 Task: Change  the formatting of the data to 'Which is Less than 10, 'In conditional formating, put the option 'Light Red Fill with Drak Red Text. 'add another formatting option Format As Table, insert the option 'Blue Table style Light 9 ', change the format of Column Width to Auto fit Row HeightIn the sheet  Budget Tracking Workbook Template Sheetbook
Action: Mouse moved to (42, 158)
Screenshot: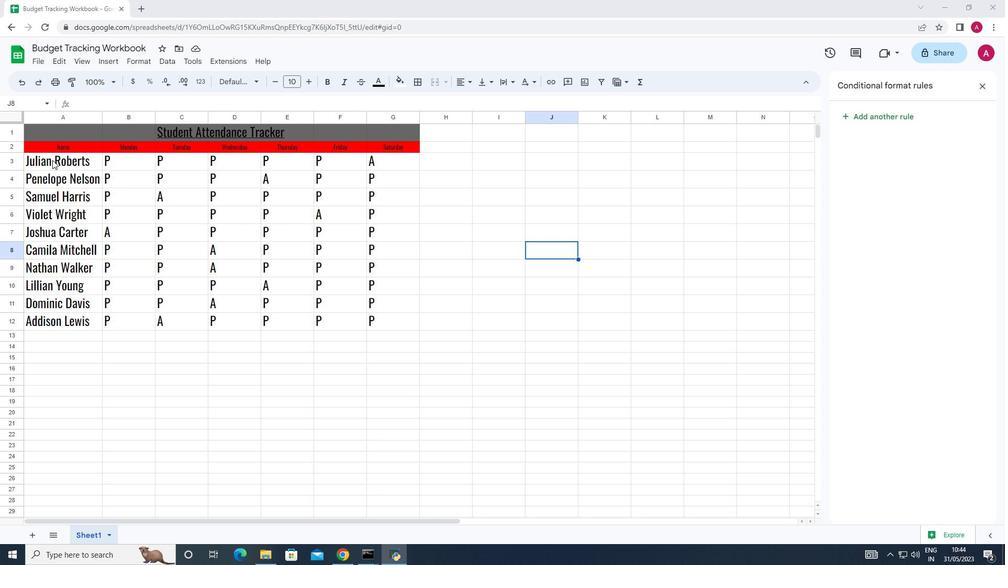 
Action: Mouse pressed left at (42, 158)
Screenshot: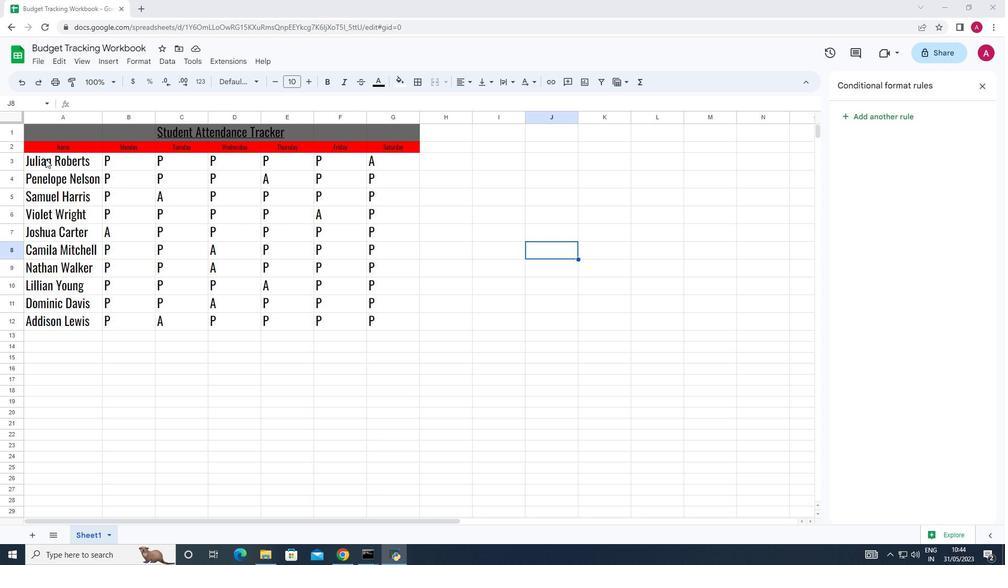 
Action: Mouse moved to (140, 59)
Screenshot: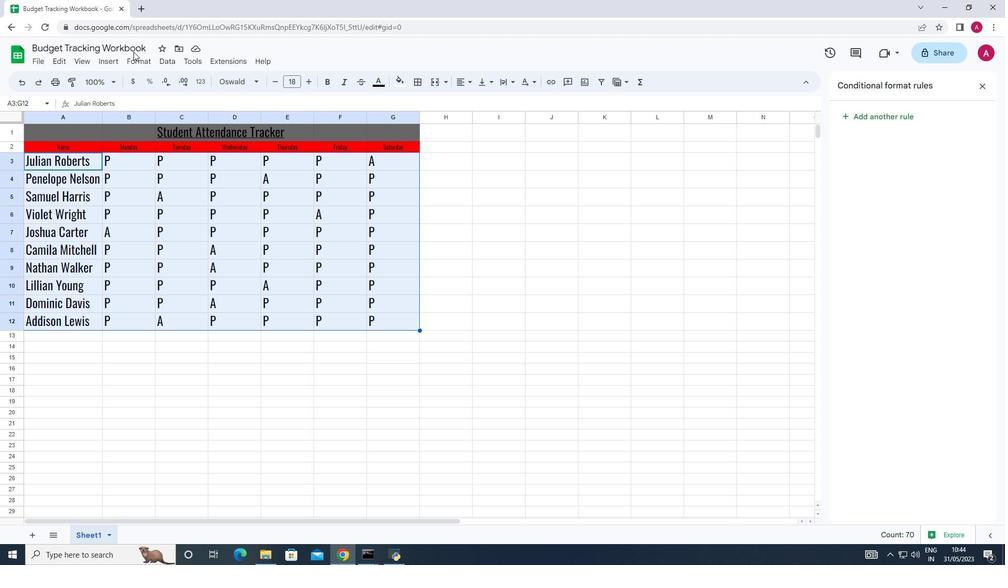 
Action: Mouse pressed left at (140, 59)
Screenshot: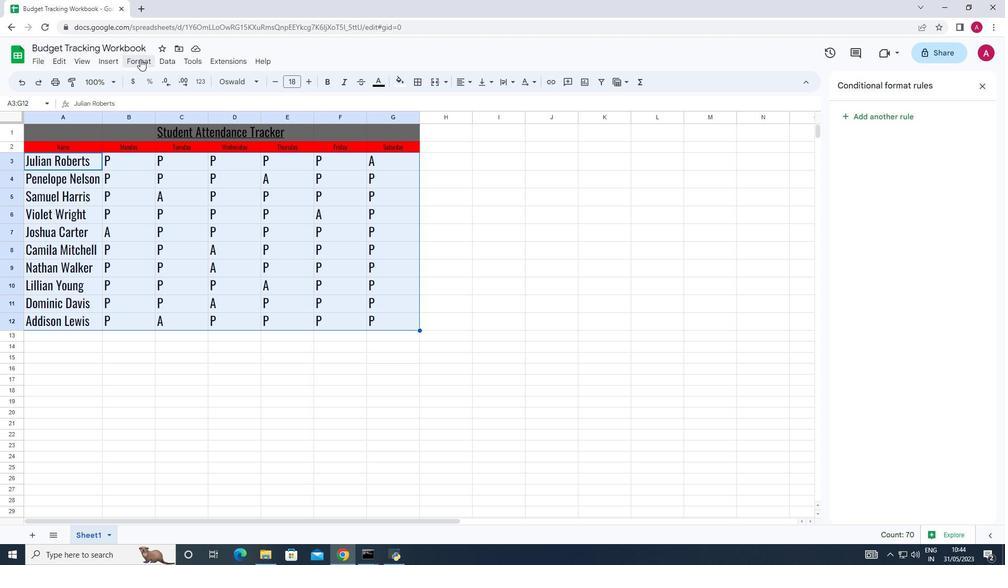 
Action: Mouse moved to (185, 236)
Screenshot: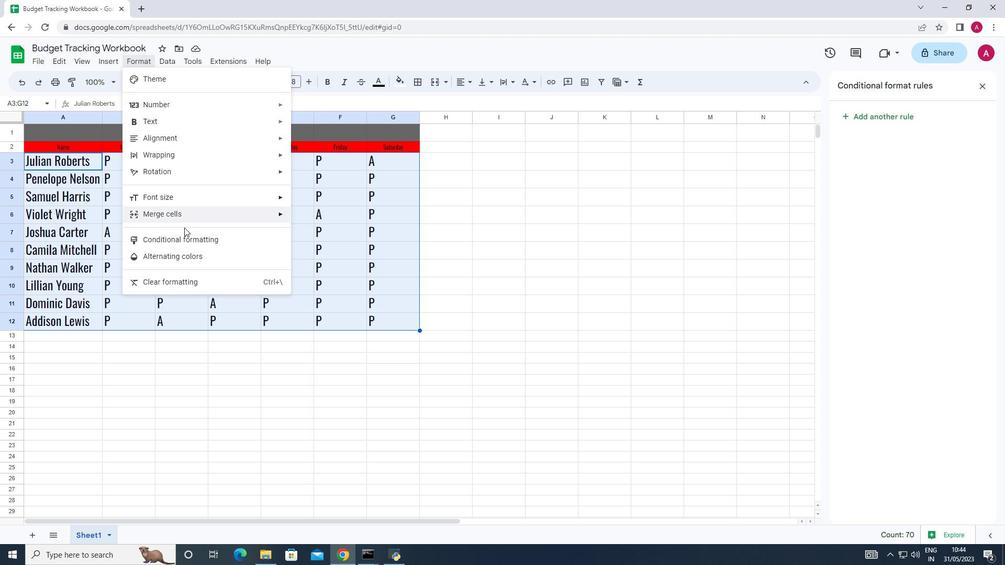 
Action: Mouse pressed left at (185, 236)
Screenshot: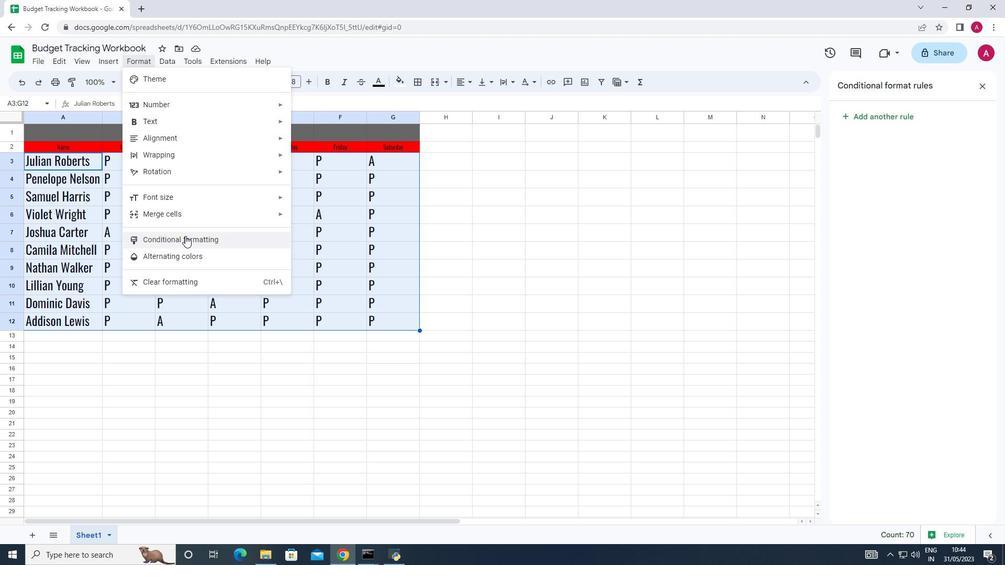 
Action: Mouse moved to (868, 223)
Screenshot: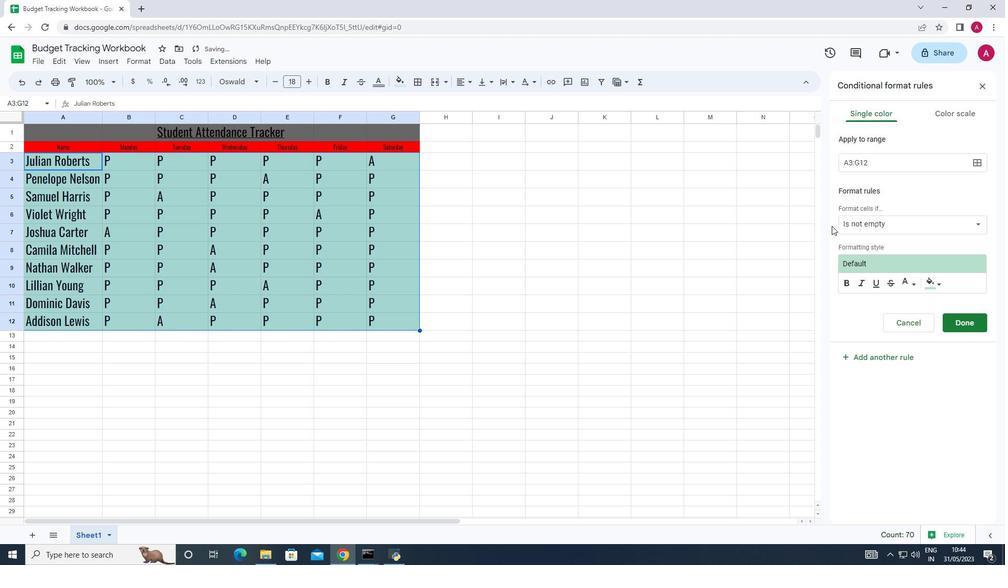 
Action: Mouse pressed left at (868, 223)
Screenshot: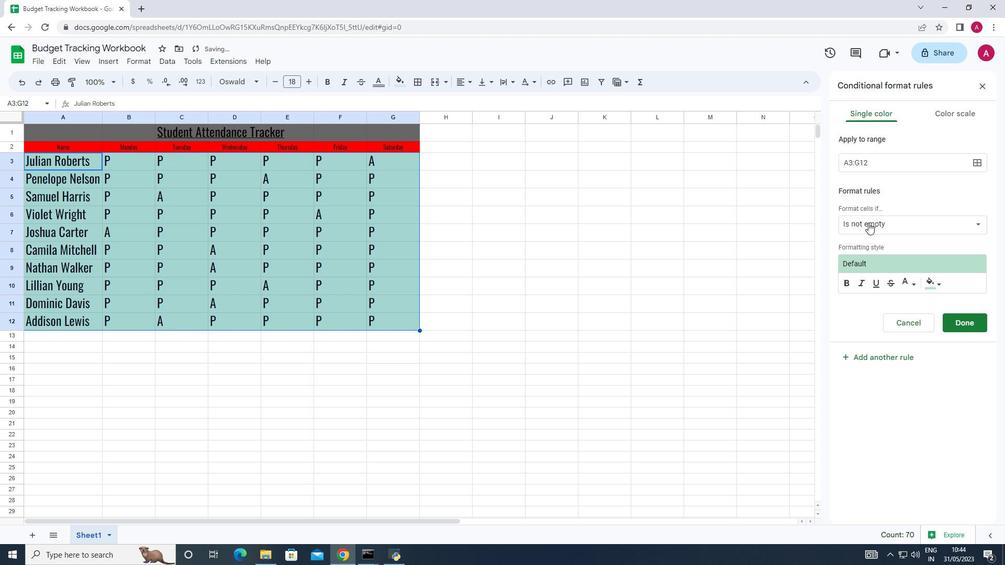 
Action: Mouse moved to (890, 419)
Screenshot: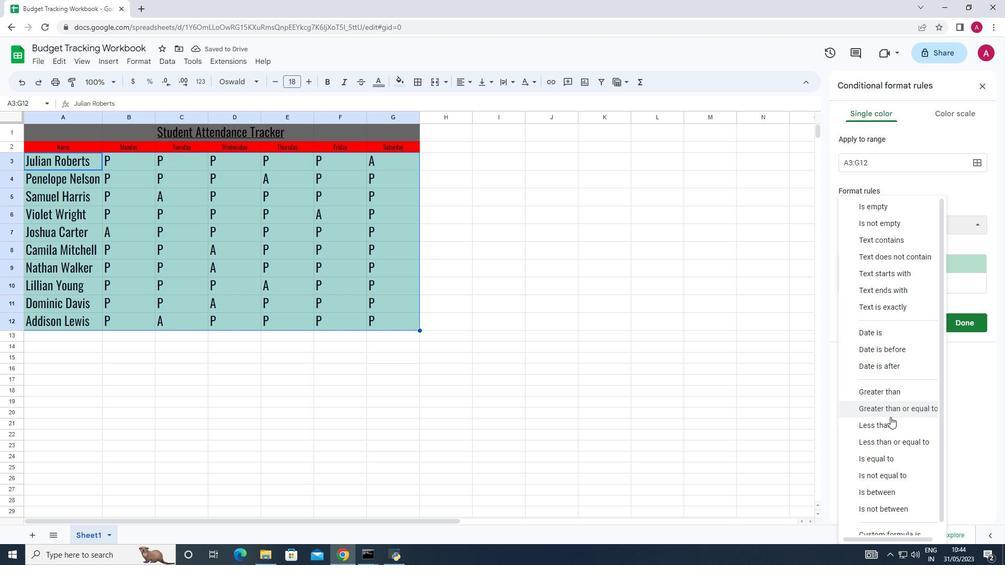 
Action: Mouse pressed left at (890, 419)
Screenshot: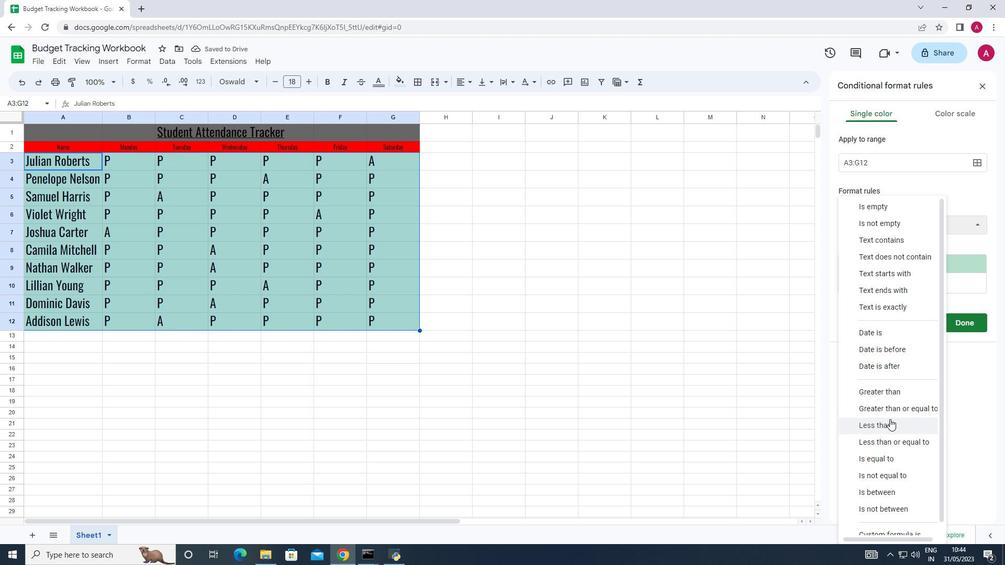 
Action: Mouse moved to (880, 249)
Screenshot: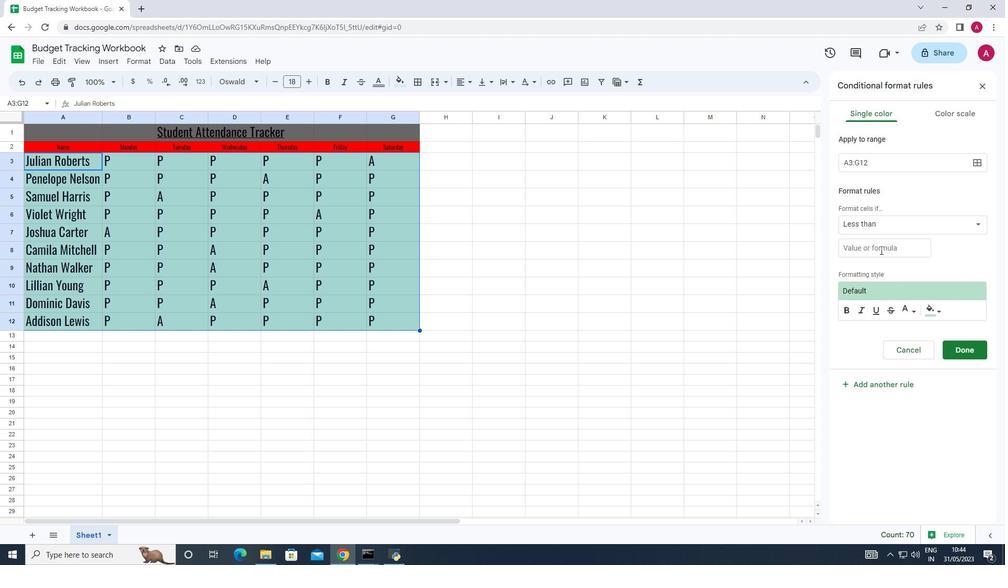 
Action: Mouse pressed left at (880, 249)
Screenshot: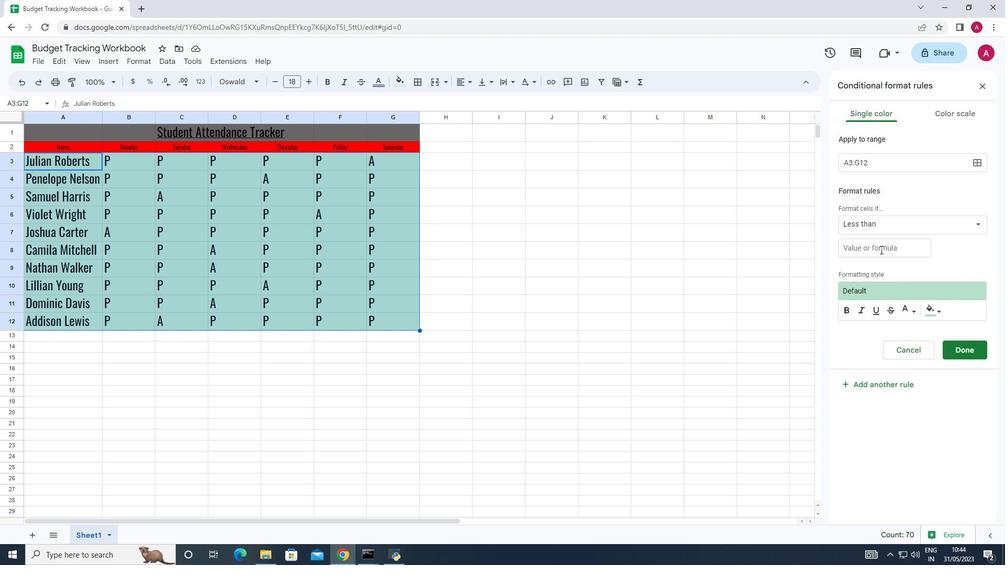 
Action: Mouse moved to (825, 281)
Screenshot: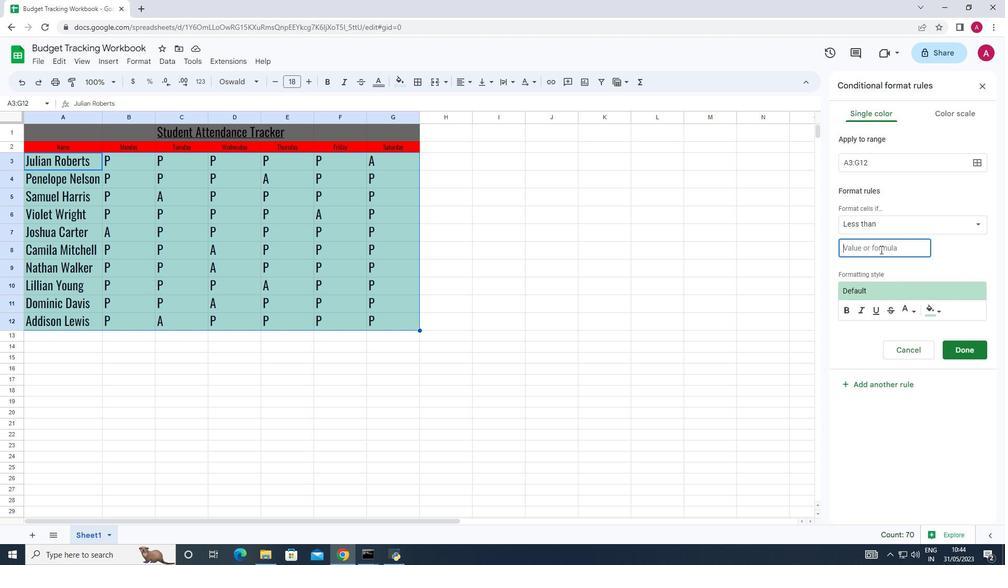 
Action: Key pressed 10
Screenshot: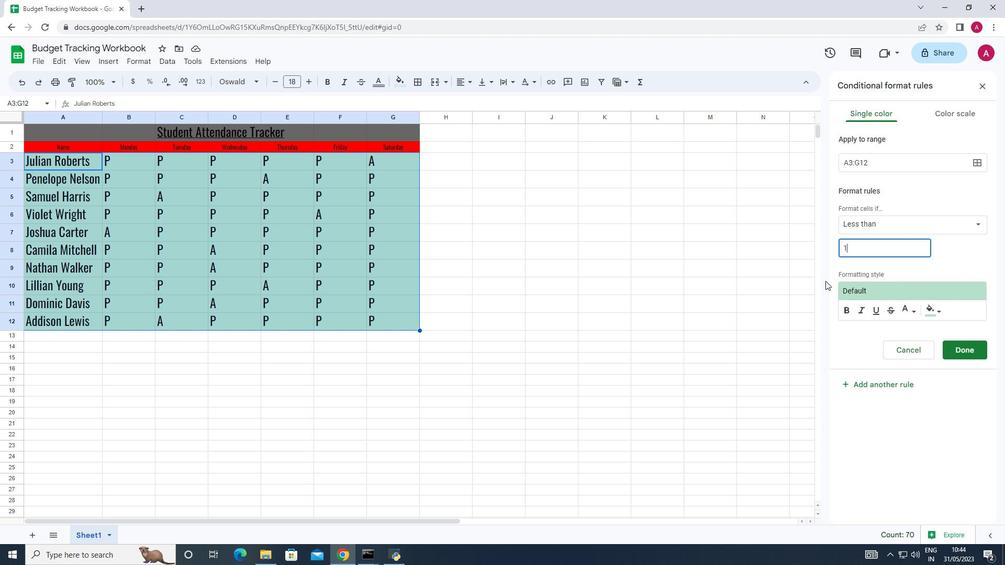 
Action: Mouse moved to (966, 350)
Screenshot: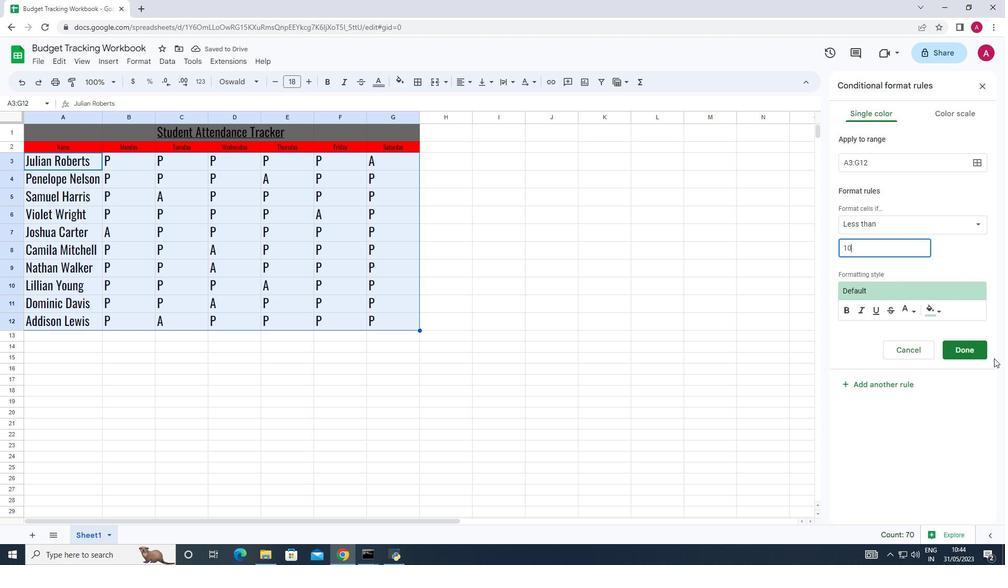 
Action: Mouse pressed left at (966, 350)
Screenshot: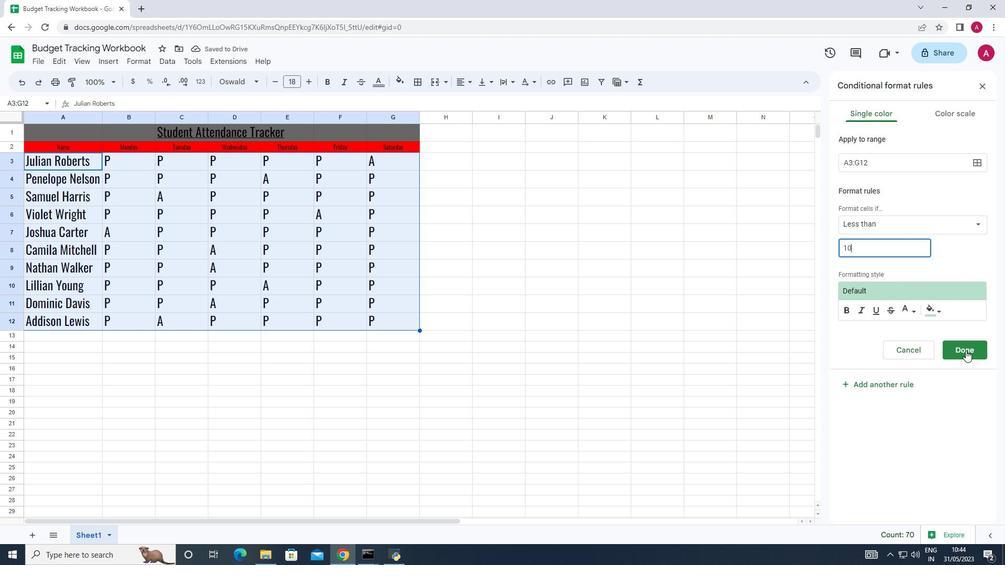 
Action: Mouse moved to (134, 65)
Screenshot: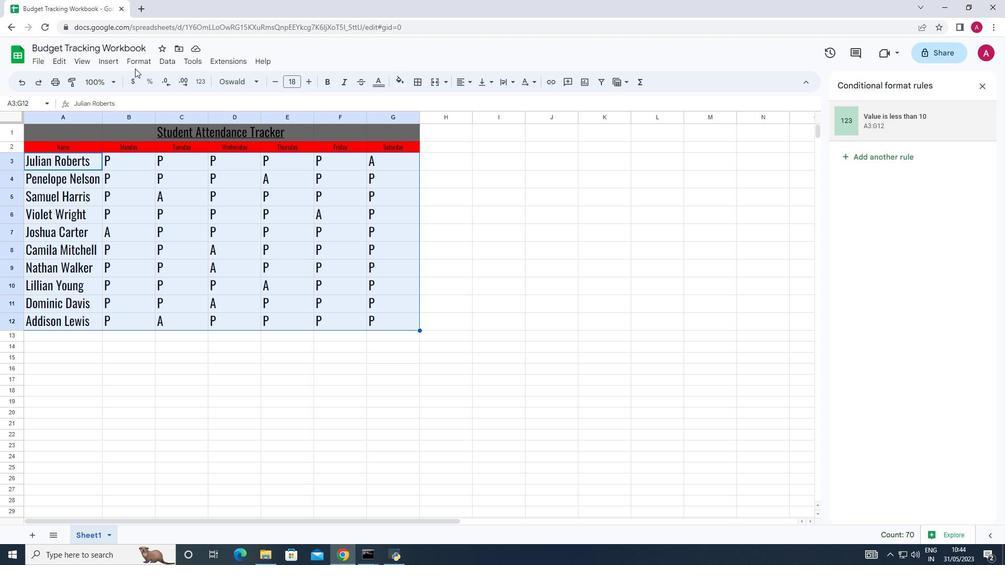 
Action: Mouse pressed left at (134, 65)
Screenshot: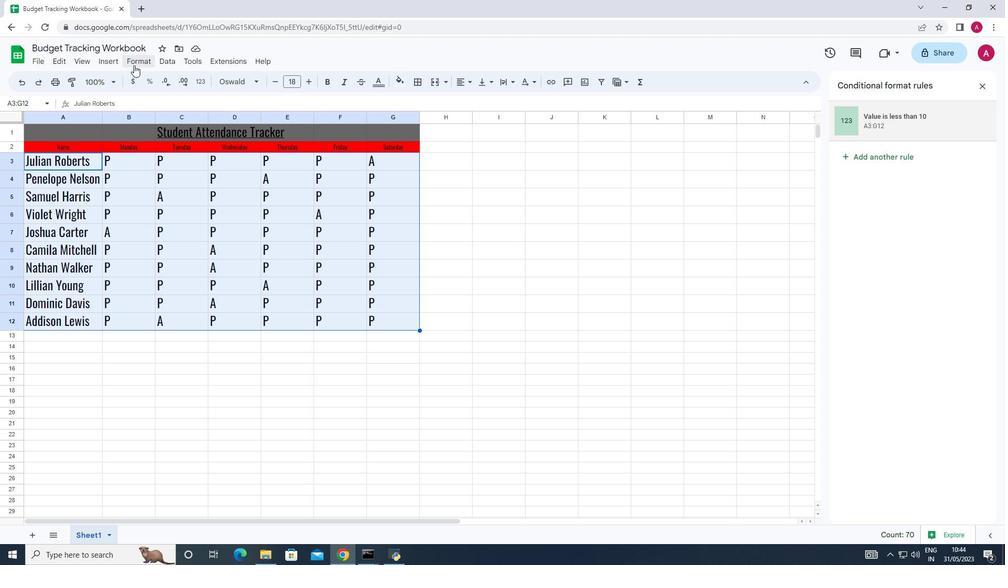 
Action: Mouse moved to (157, 238)
Screenshot: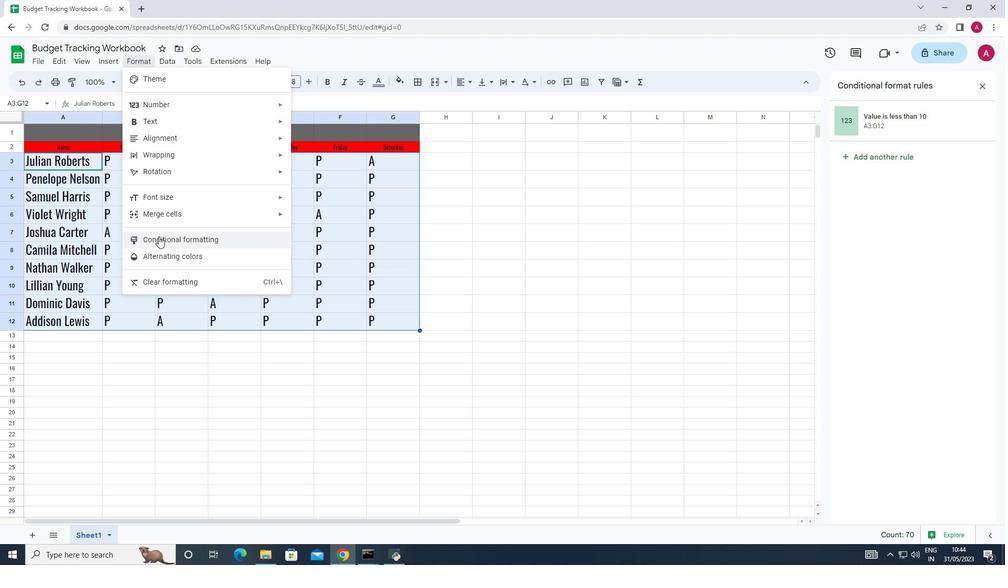 
Action: Mouse pressed left at (157, 238)
Screenshot: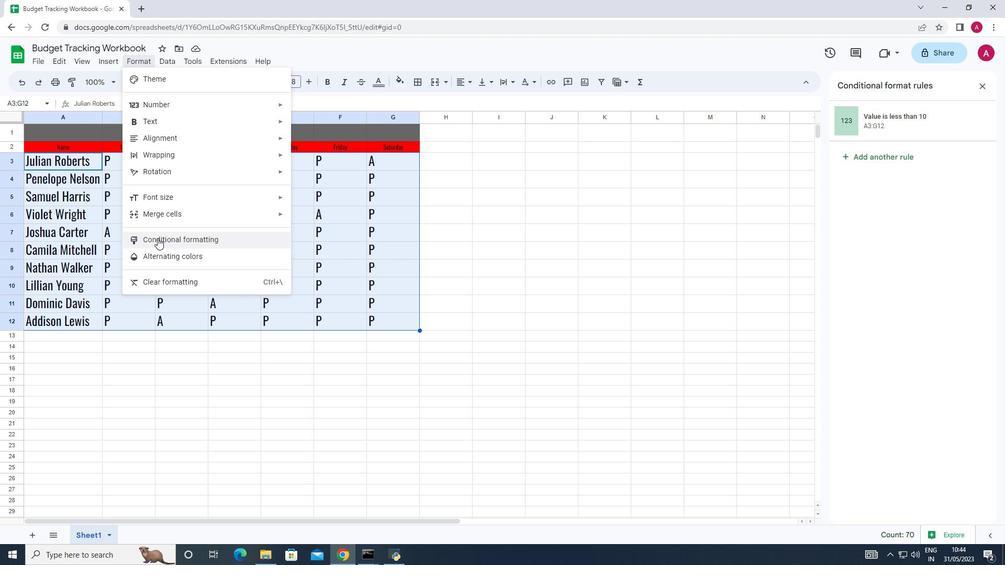 
Action: Mouse moved to (882, 159)
Screenshot: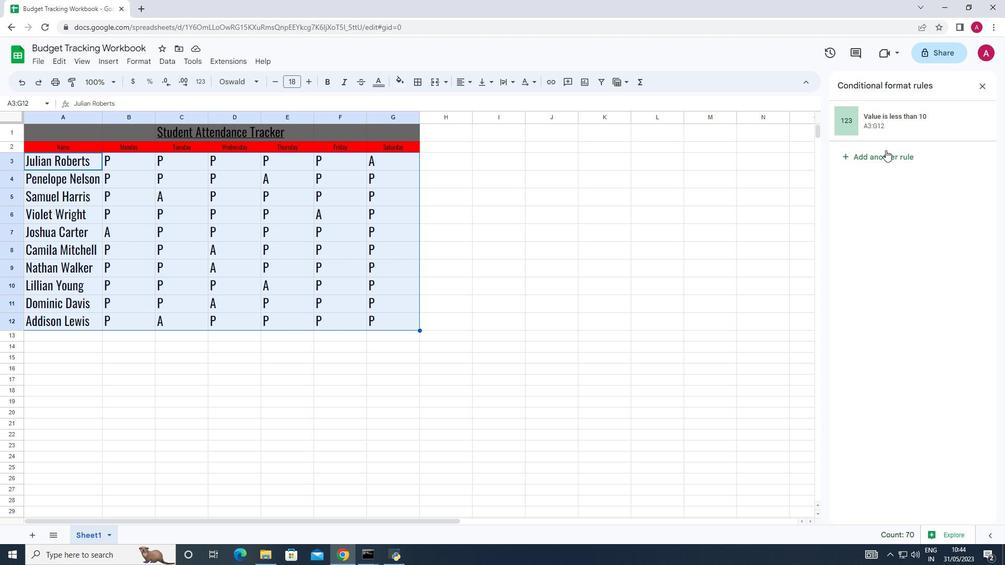 
Action: Mouse pressed left at (882, 159)
Screenshot: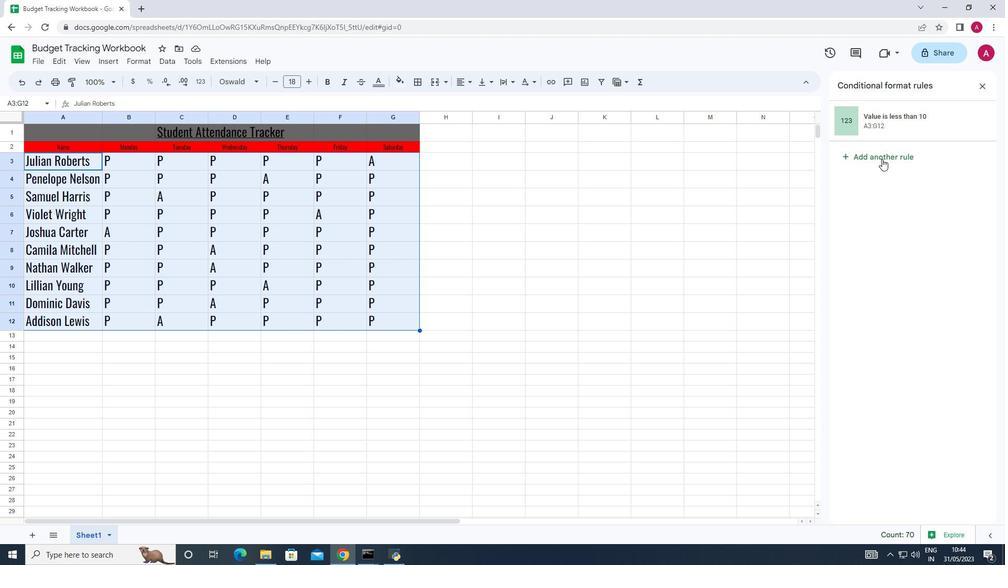 
Action: Mouse moved to (936, 285)
Screenshot: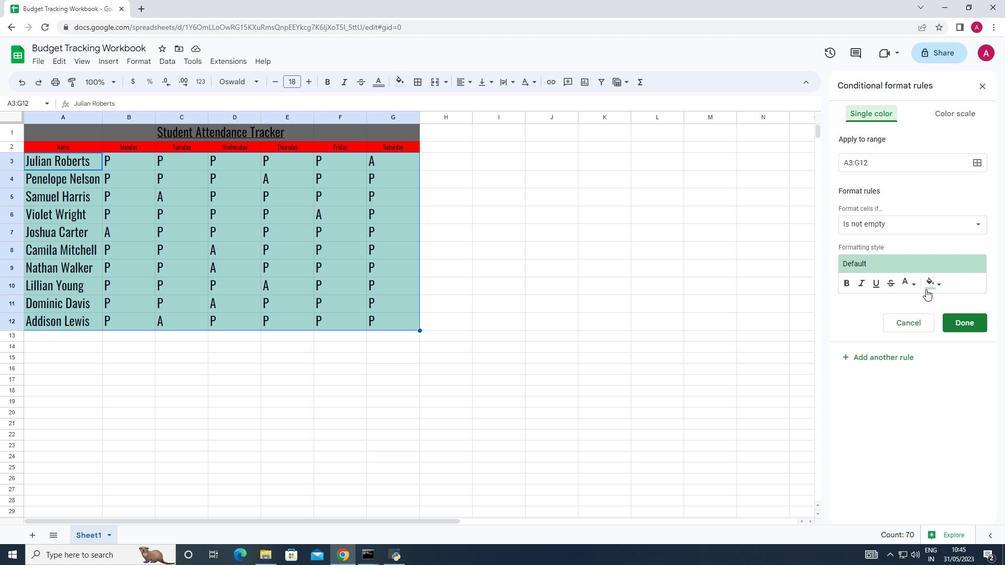 
Action: Mouse pressed left at (936, 285)
Screenshot: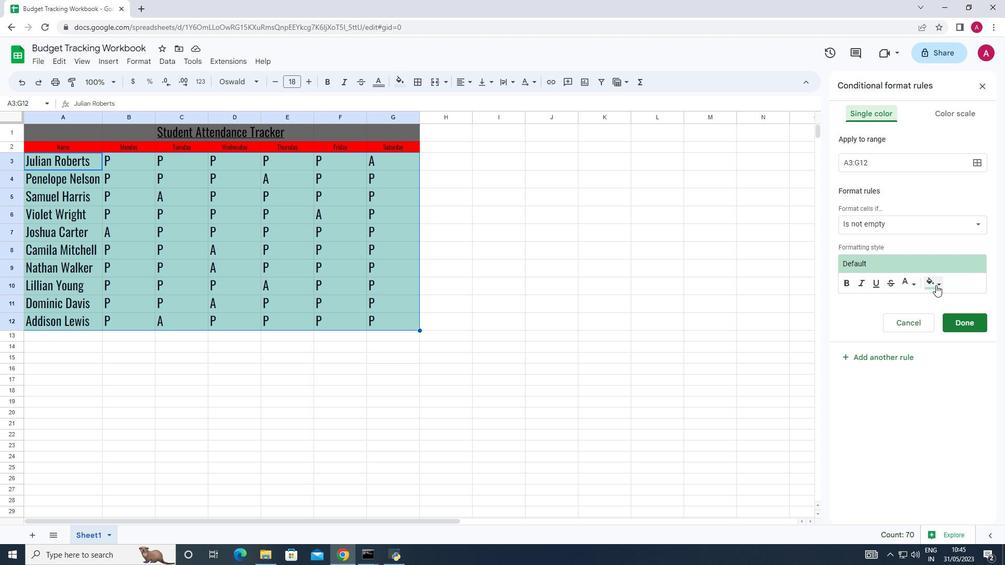 
Action: Mouse moved to (840, 456)
Screenshot: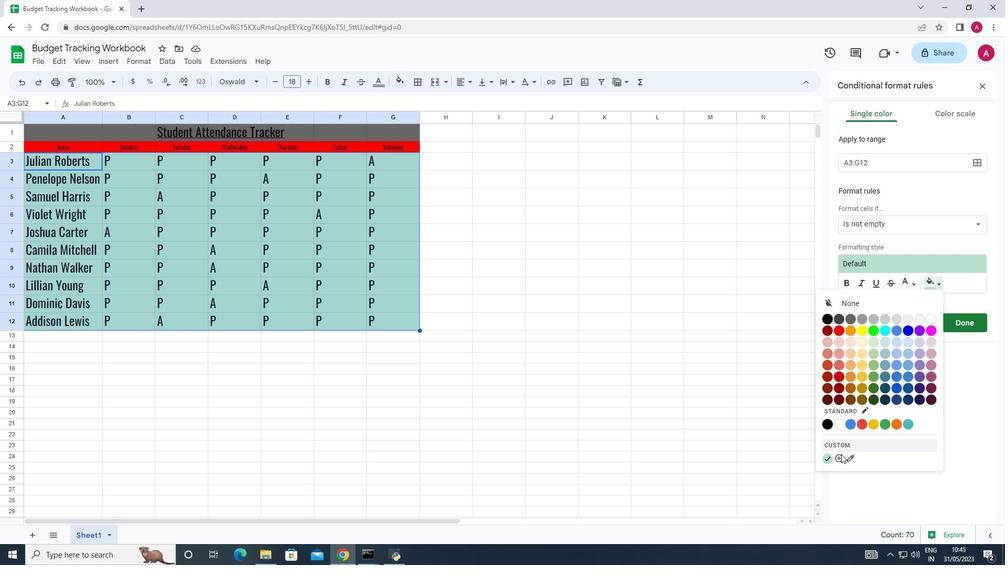 
Action: Mouse pressed left at (840, 456)
Screenshot: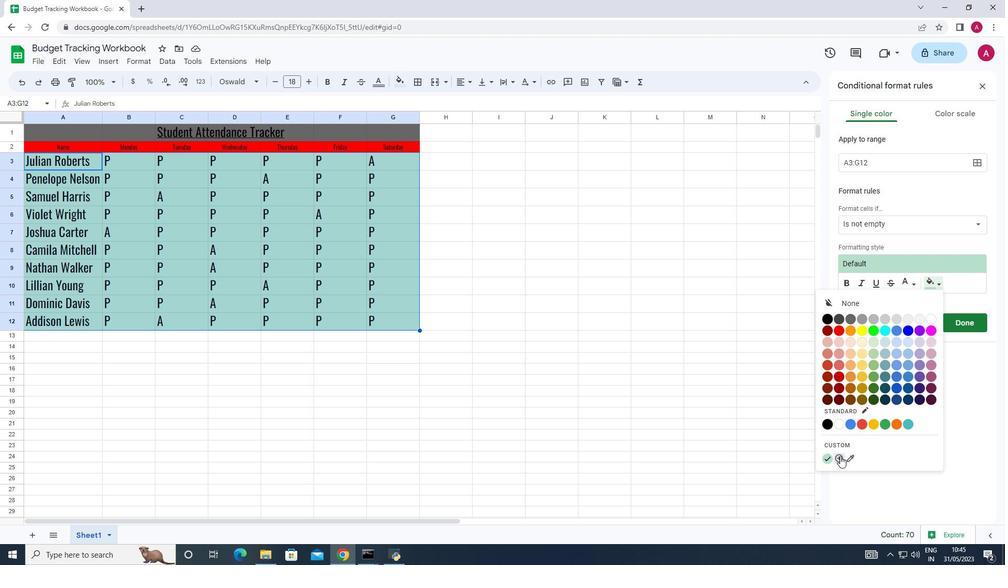 
Action: Mouse moved to (527, 296)
Screenshot: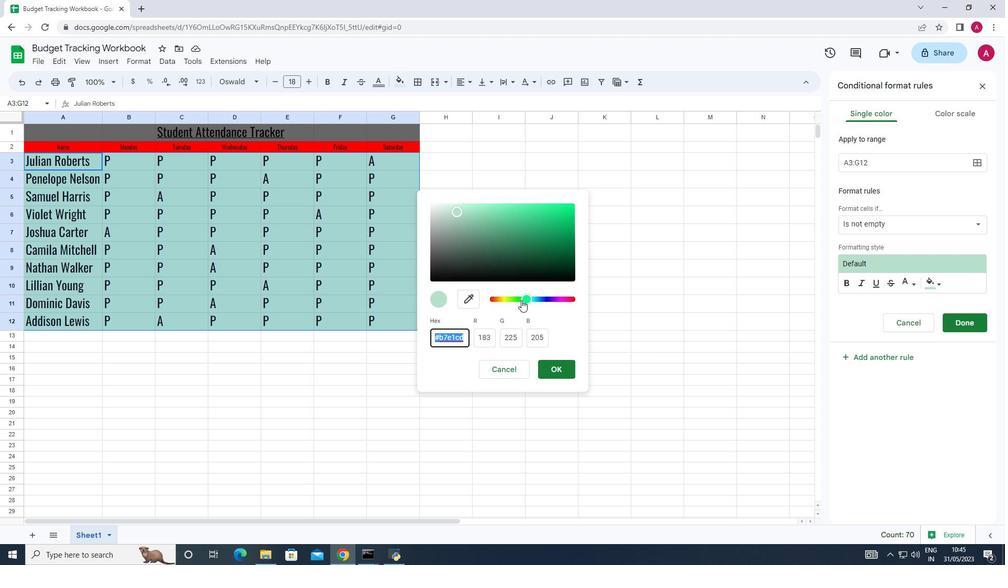 
Action: Mouse pressed left at (527, 296)
Screenshot: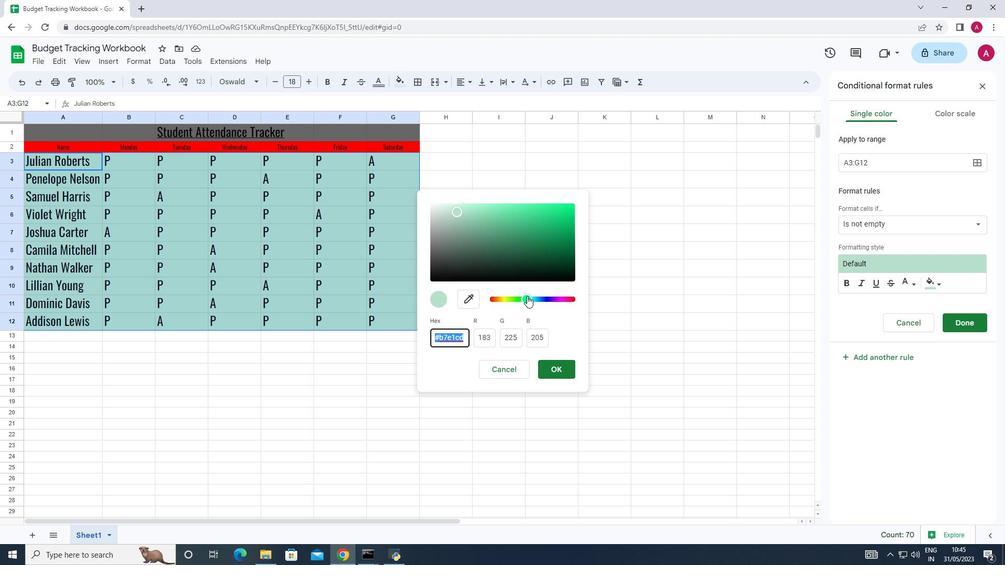 
Action: Mouse moved to (557, 365)
Screenshot: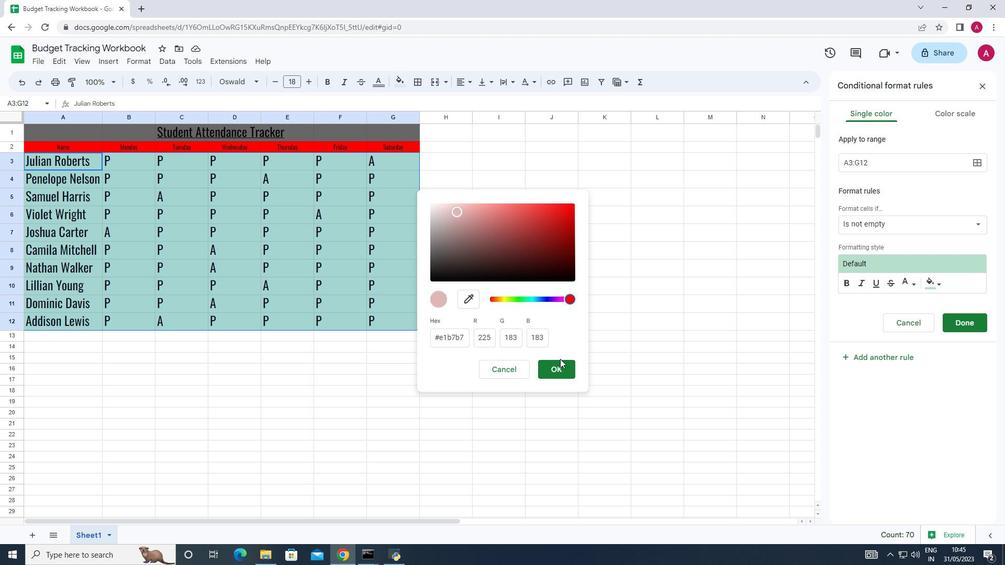 
Action: Mouse pressed left at (557, 365)
Screenshot: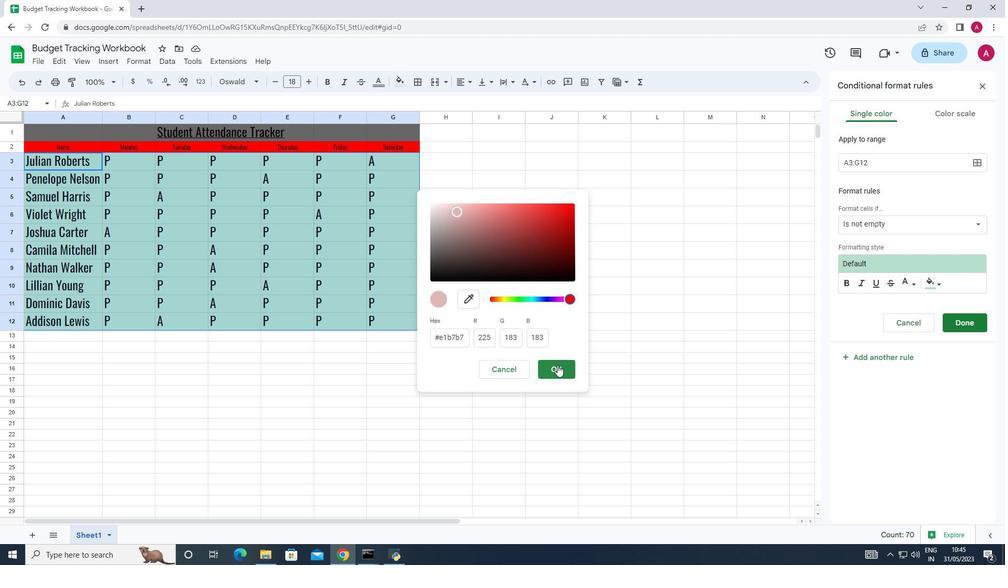 
Action: Mouse moved to (951, 318)
Screenshot: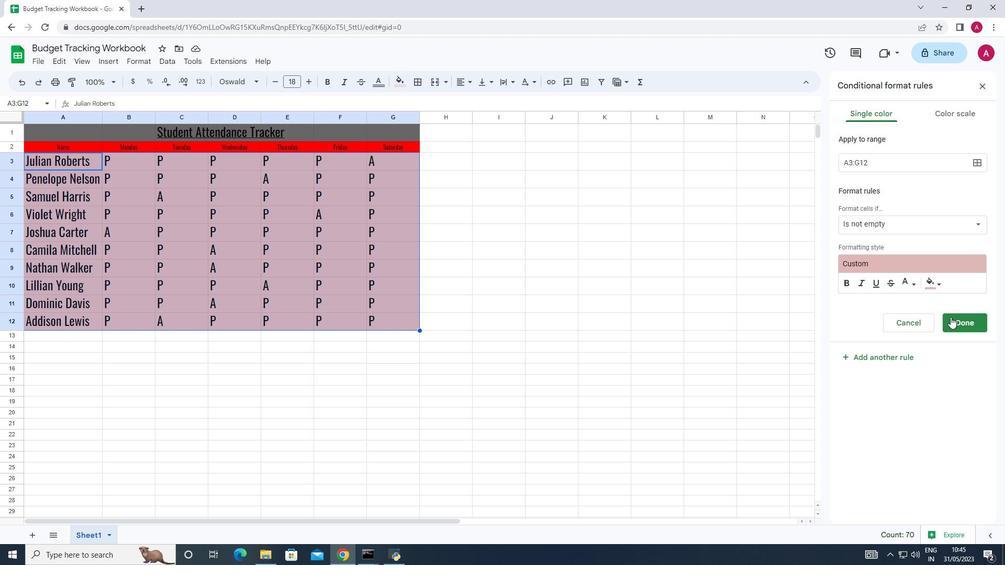 
Action: Mouse pressed left at (951, 318)
Screenshot: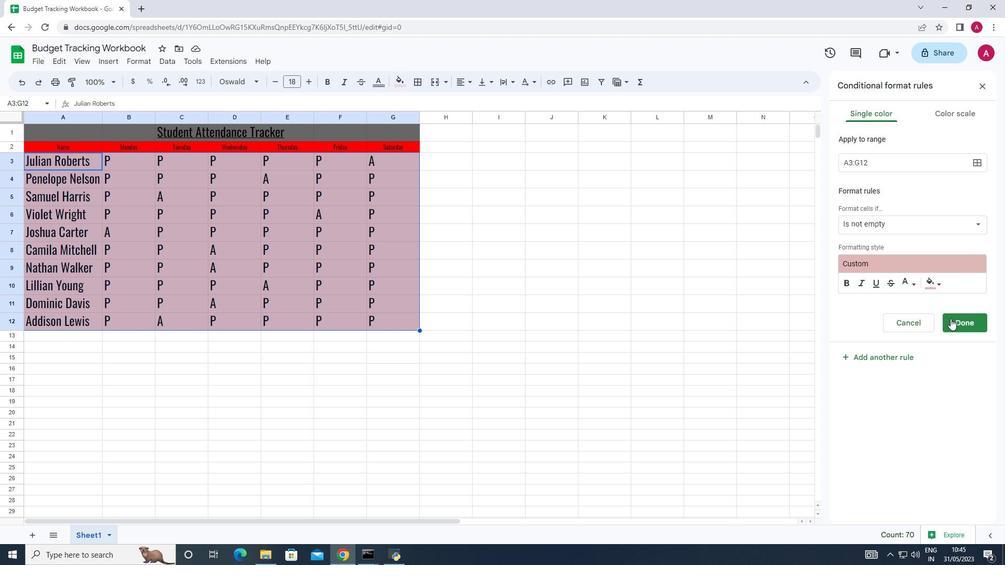 
Action: Mouse moved to (856, 196)
Screenshot: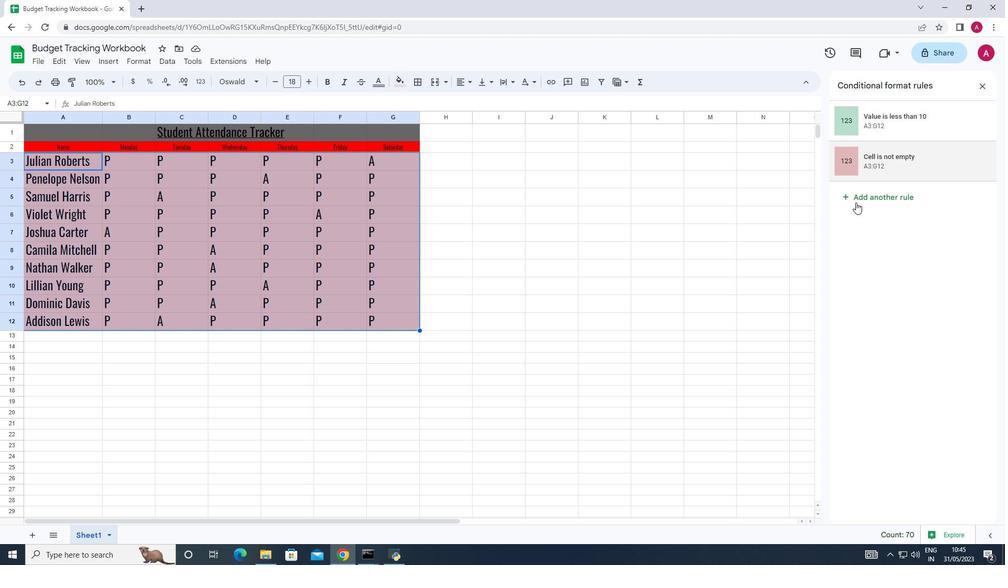 
Action: Mouse pressed left at (856, 196)
Screenshot: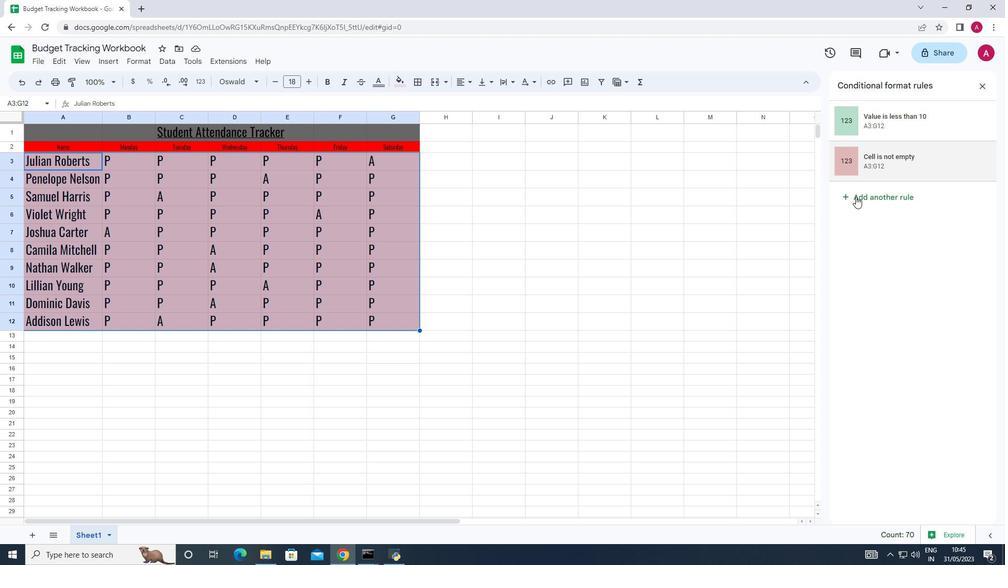 
Action: Mouse moved to (953, 320)
Screenshot: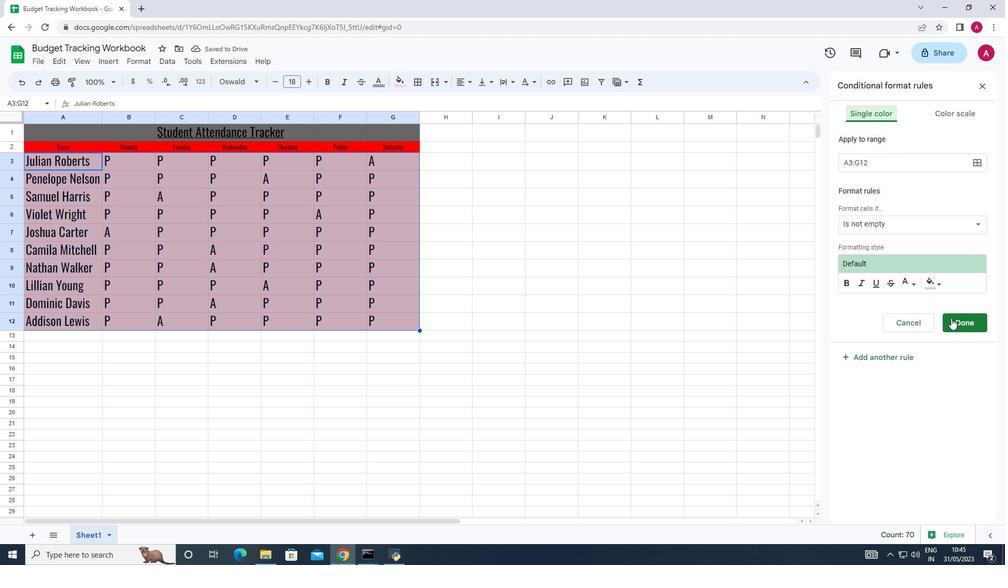 
Action: Mouse pressed left at (953, 320)
Screenshot: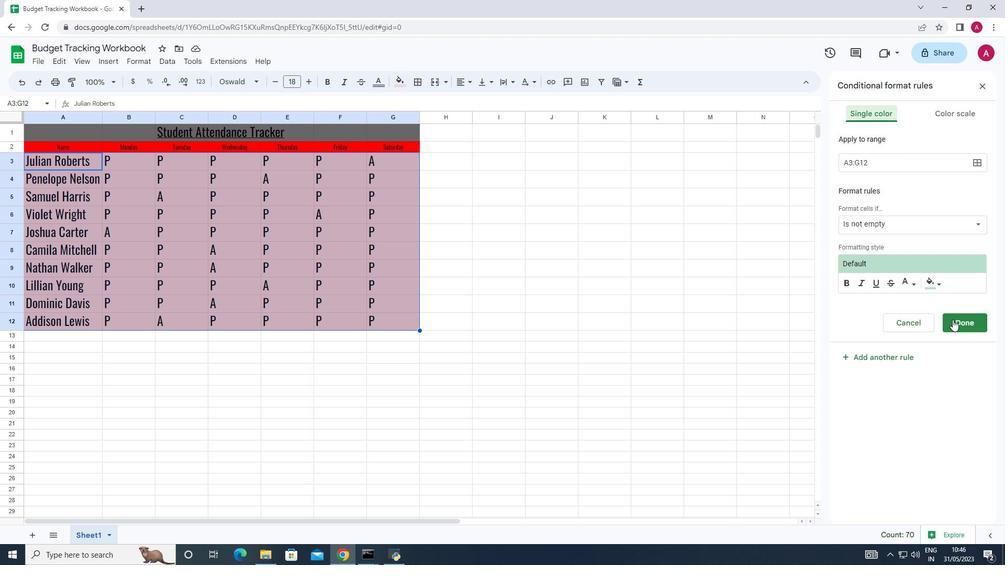 
Action: Mouse moved to (377, 230)
Screenshot: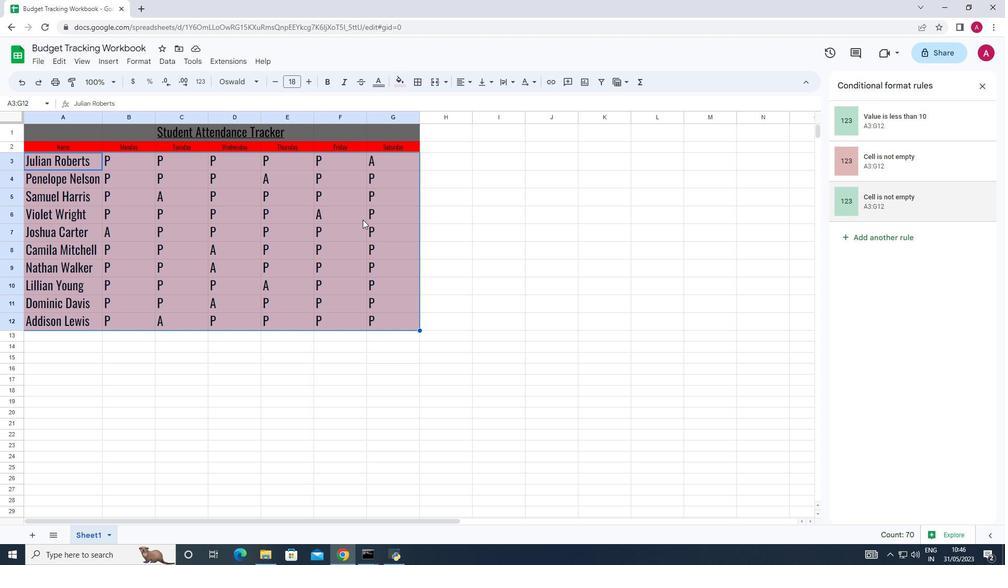 
Action: Mouse pressed right at (377, 230)
Screenshot: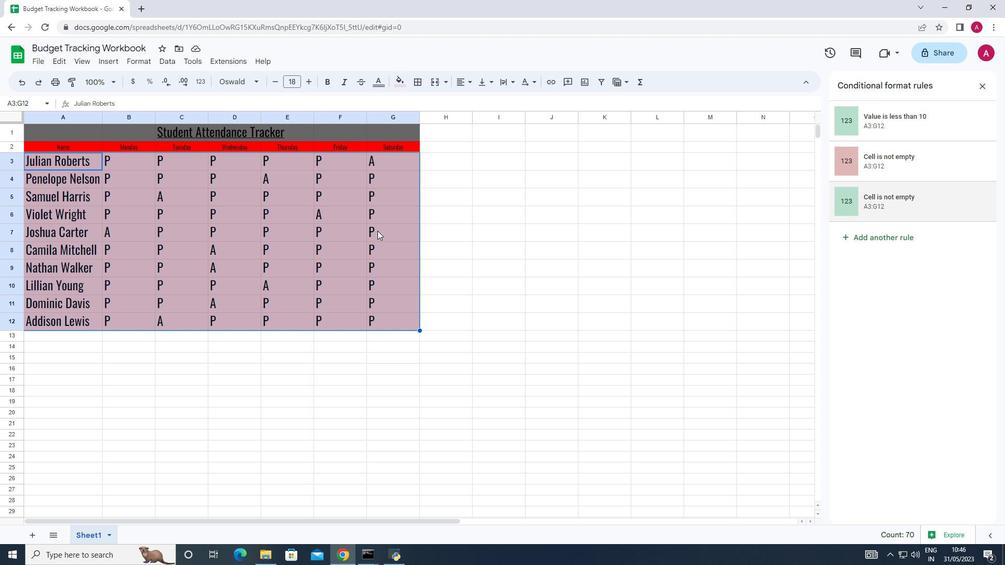 
Action: Mouse moved to (580, 300)
Screenshot: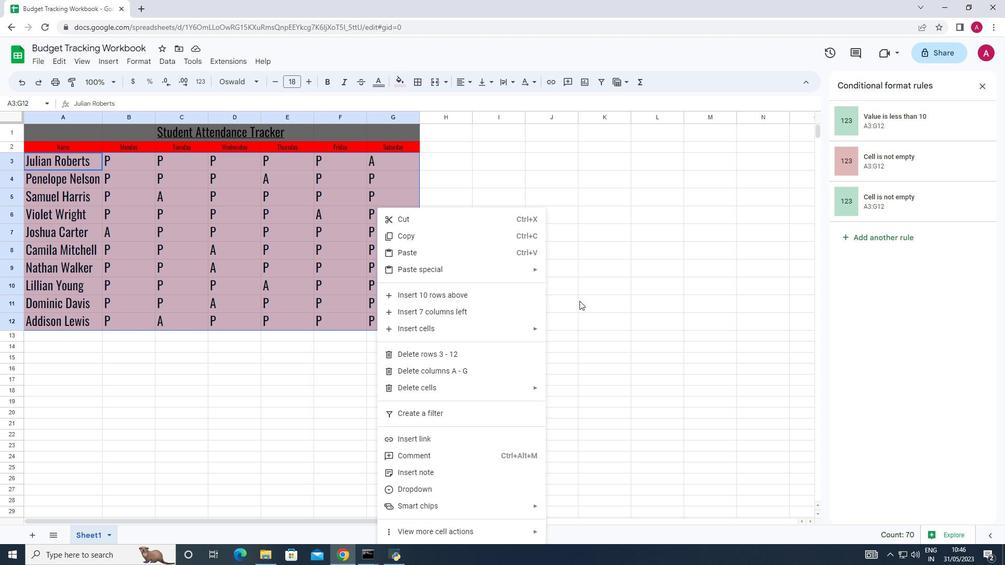 
Action: Mouse pressed left at (580, 300)
Screenshot: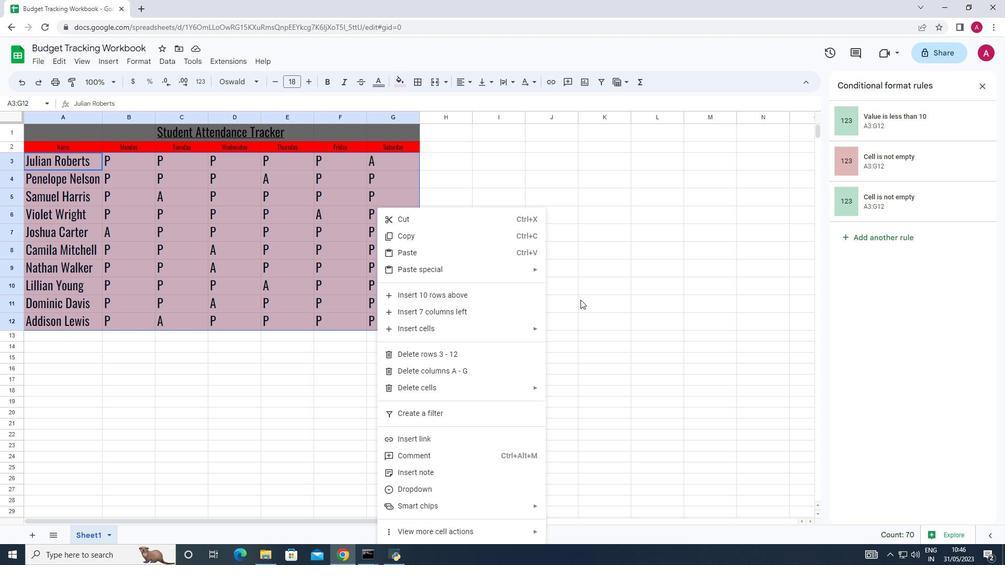 
Action: Mouse moved to (37, 155)
Screenshot: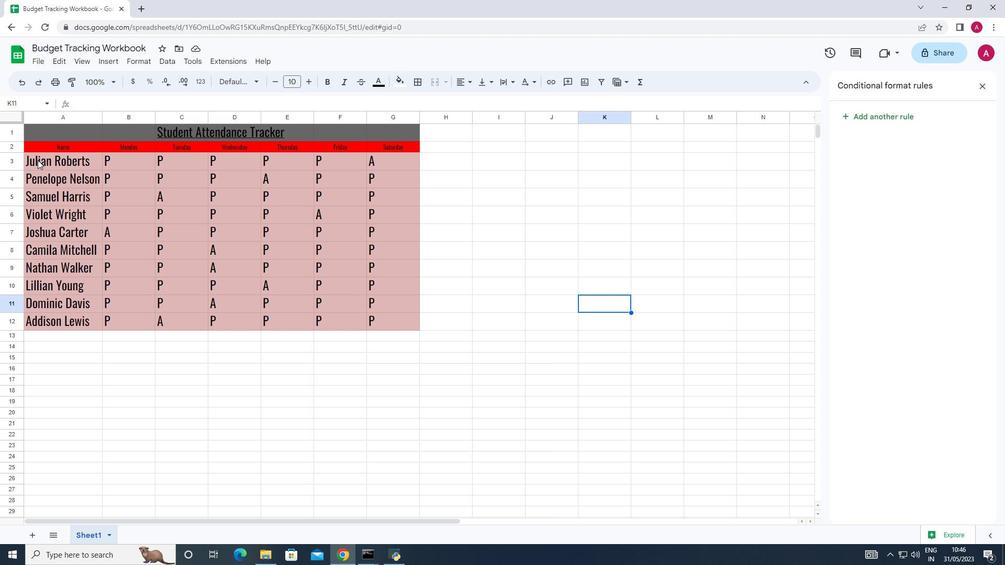 
Action: Mouse pressed left at (37, 155)
Screenshot: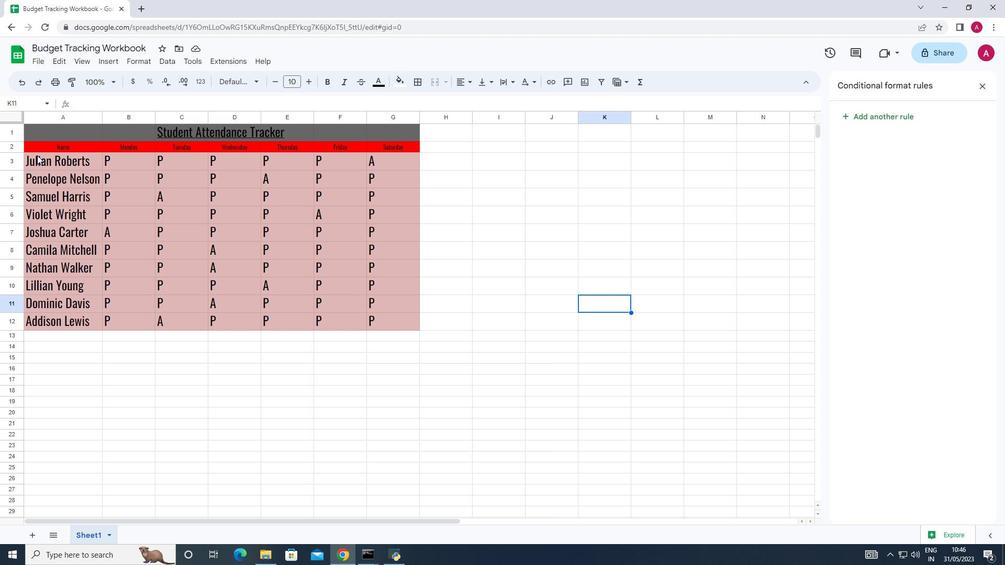 
Action: Mouse moved to (385, 311)
Screenshot: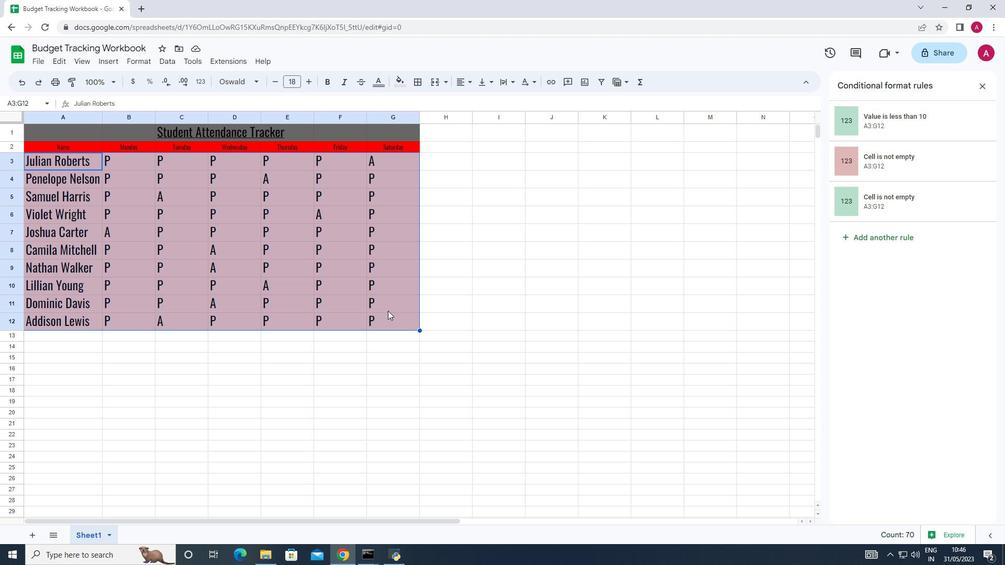 
Action: Mouse pressed right at (385, 311)
Screenshot: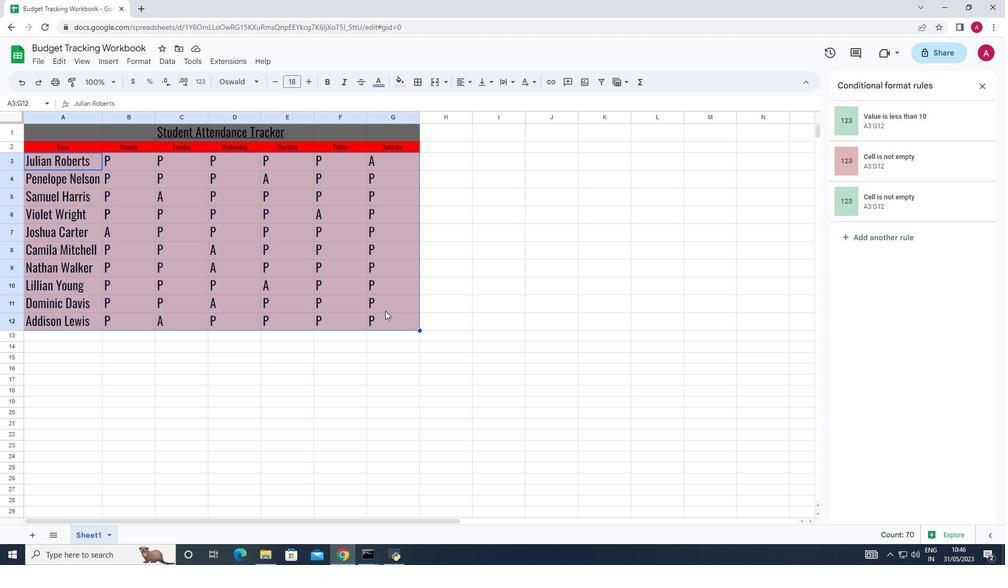 
Action: Mouse moved to (590, 280)
Screenshot: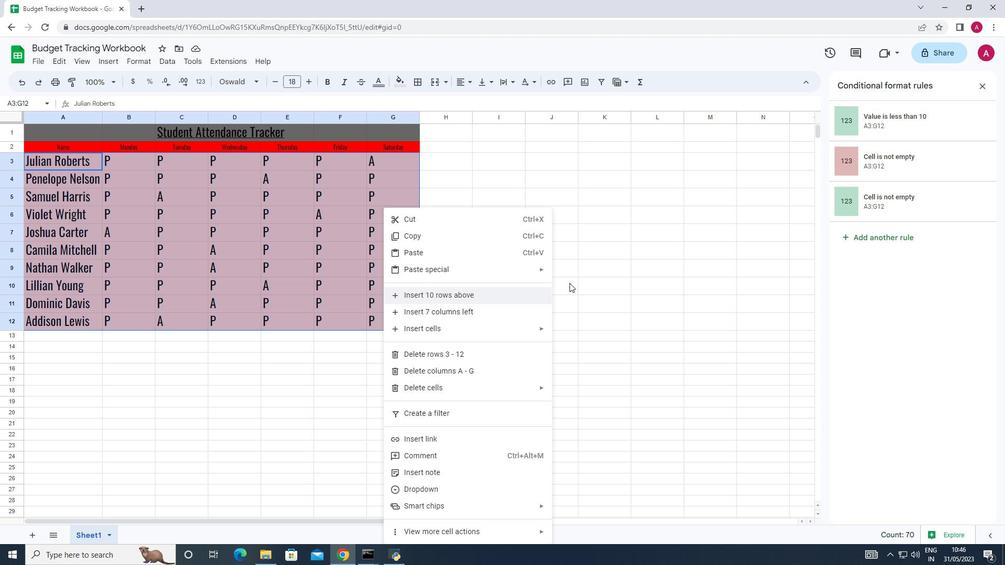 
Action: Mouse pressed left at (590, 280)
Screenshot: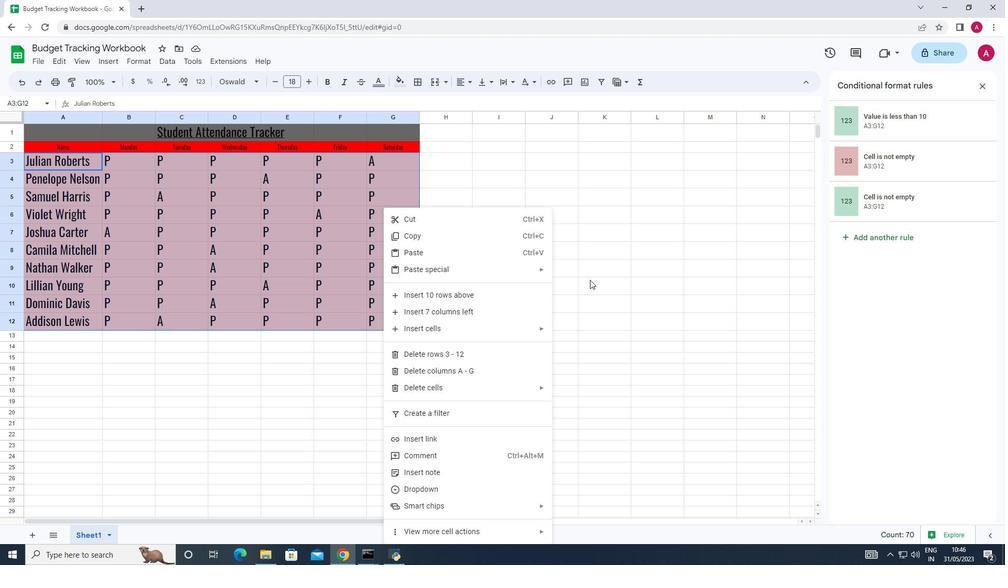 
Action: Mouse moved to (42, 157)
Screenshot: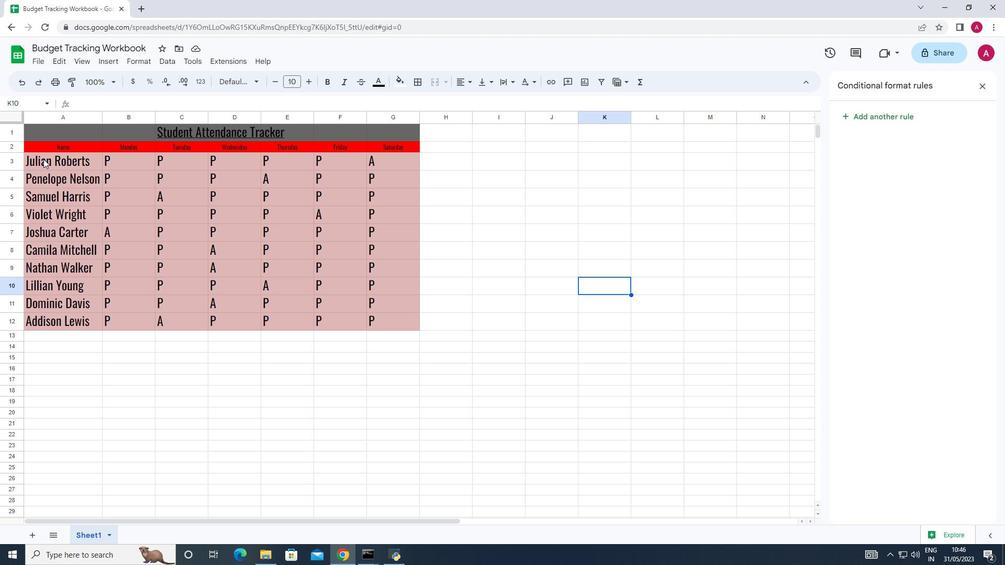 
Action: Mouse pressed left at (42, 157)
Screenshot: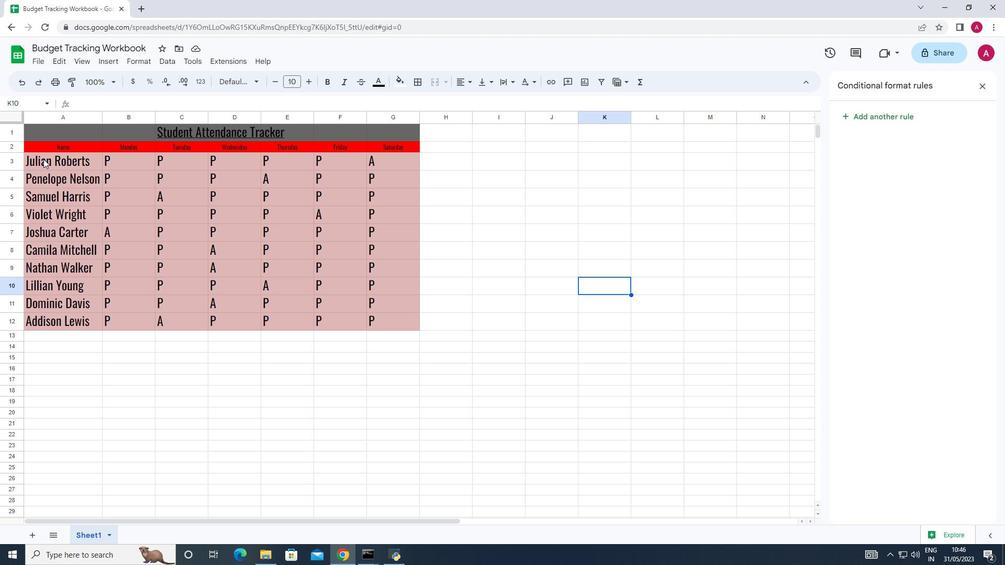 
Action: Mouse moved to (146, 61)
Screenshot: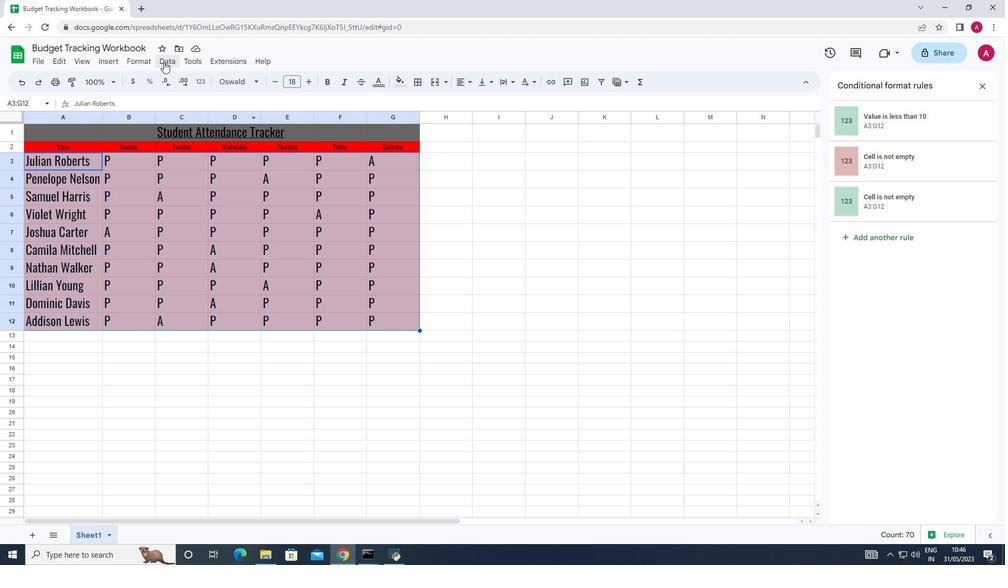
Action: Mouse pressed left at (146, 61)
Screenshot: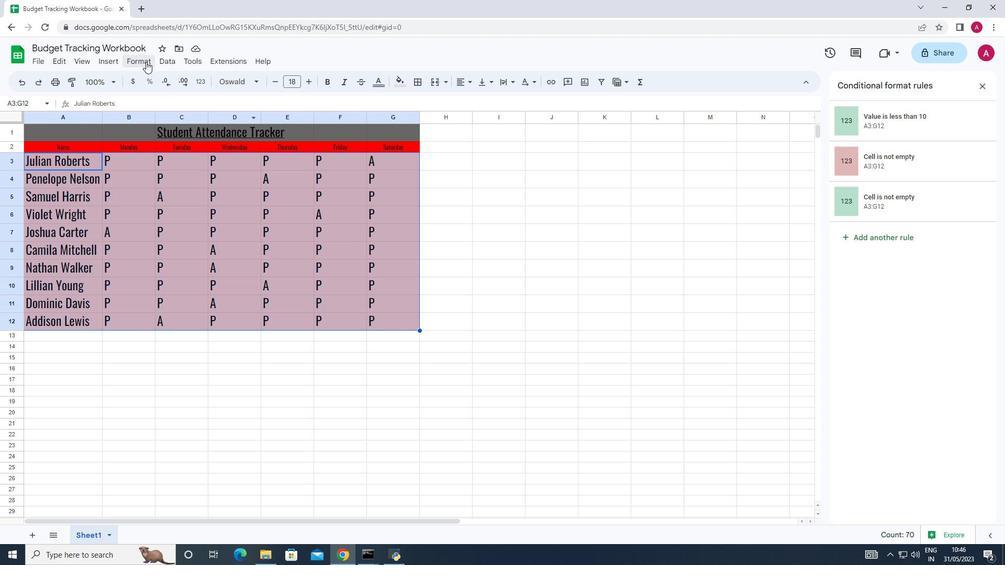 
Action: Mouse moved to (106, 57)
Screenshot: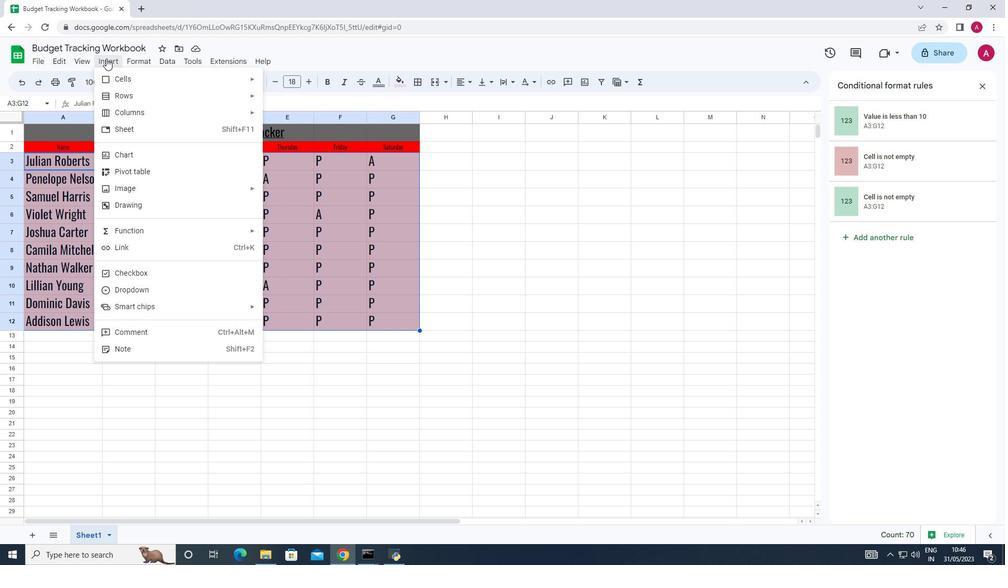 
Action: Mouse pressed left at (106, 57)
Screenshot: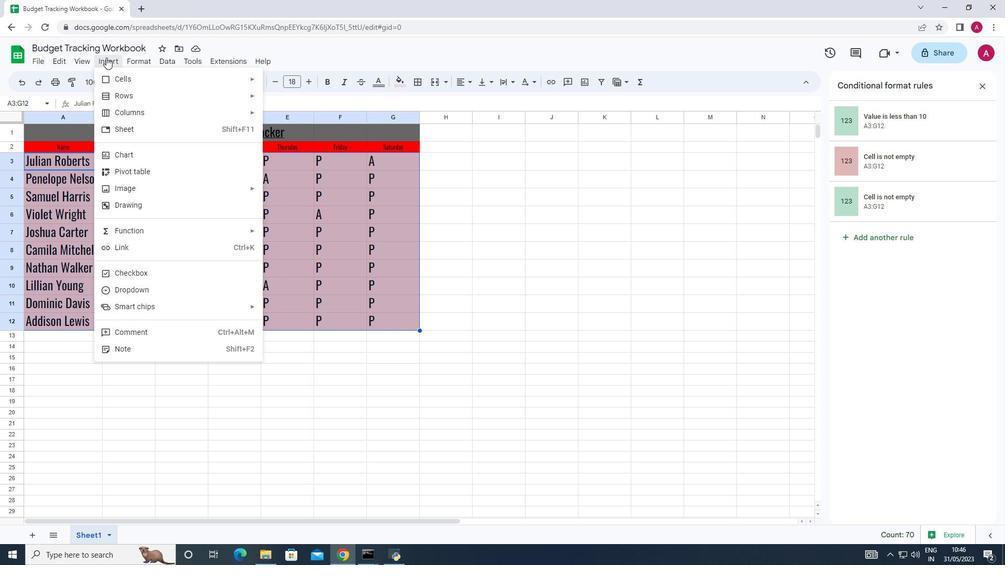 
Action: Mouse pressed left at (106, 57)
Screenshot: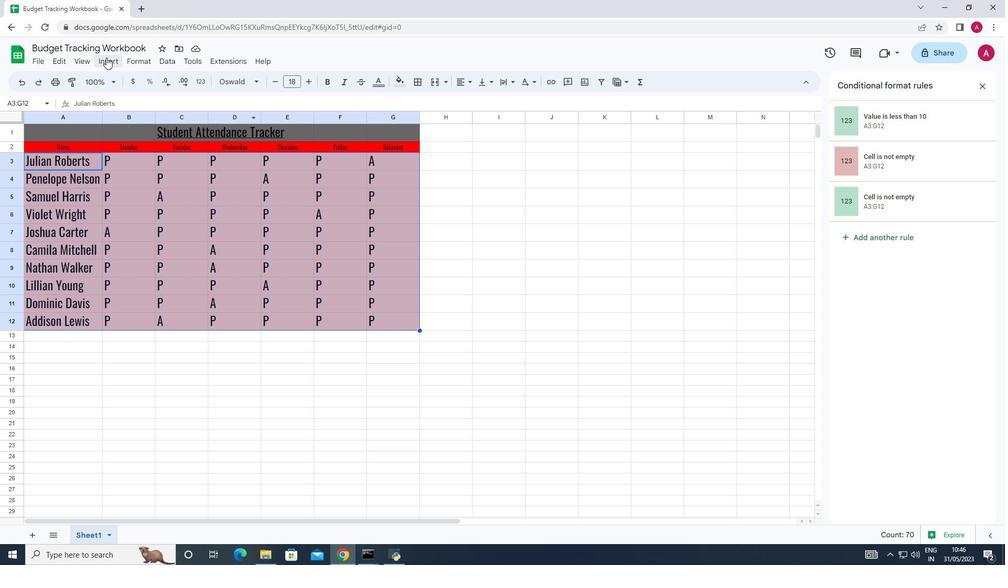 
Action: Mouse moved to (142, 59)
Screenshot: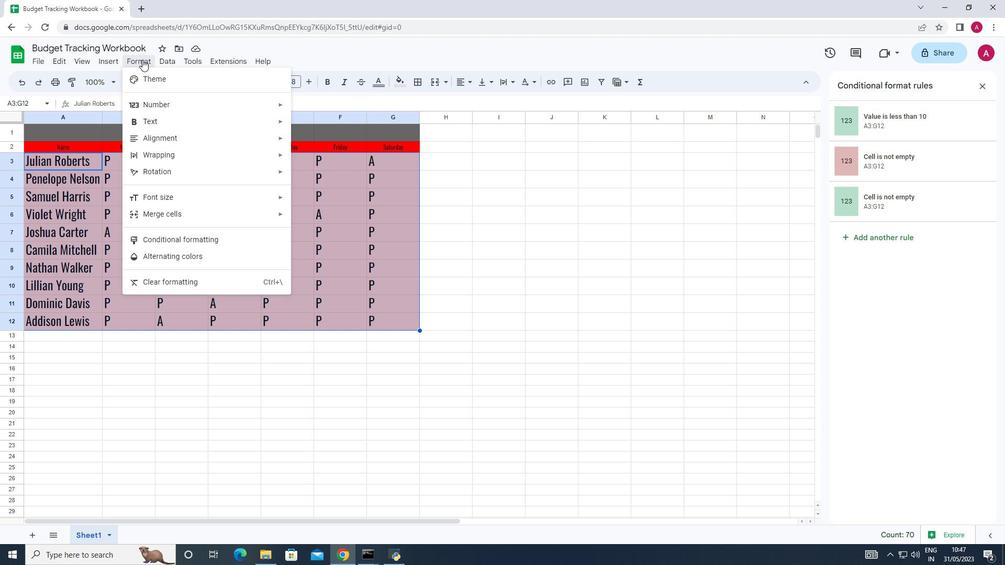 
Action: Mouse pressed left at (142, 59)
Screenshot: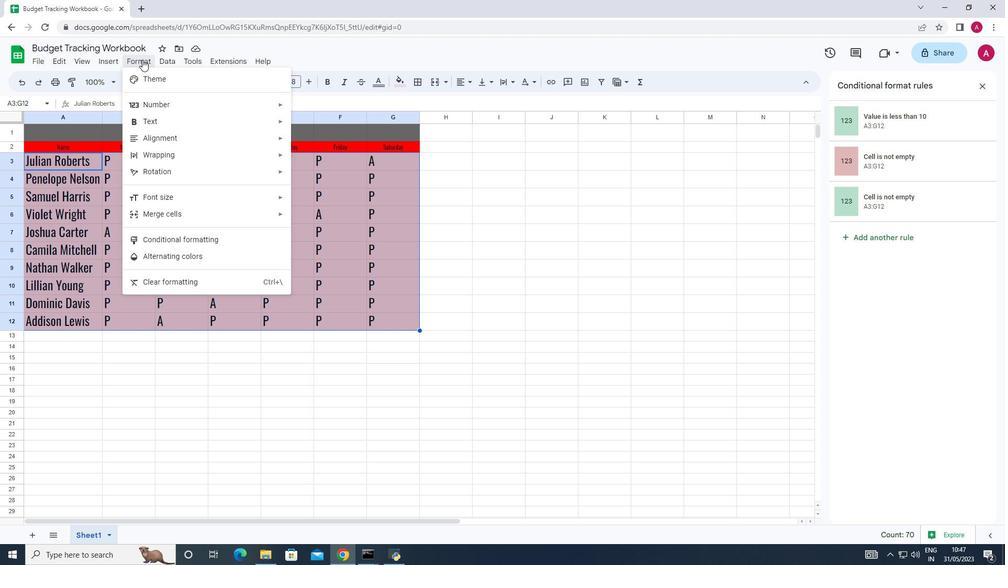 
Action: Mouse moved to (673, 263)
Screenshot: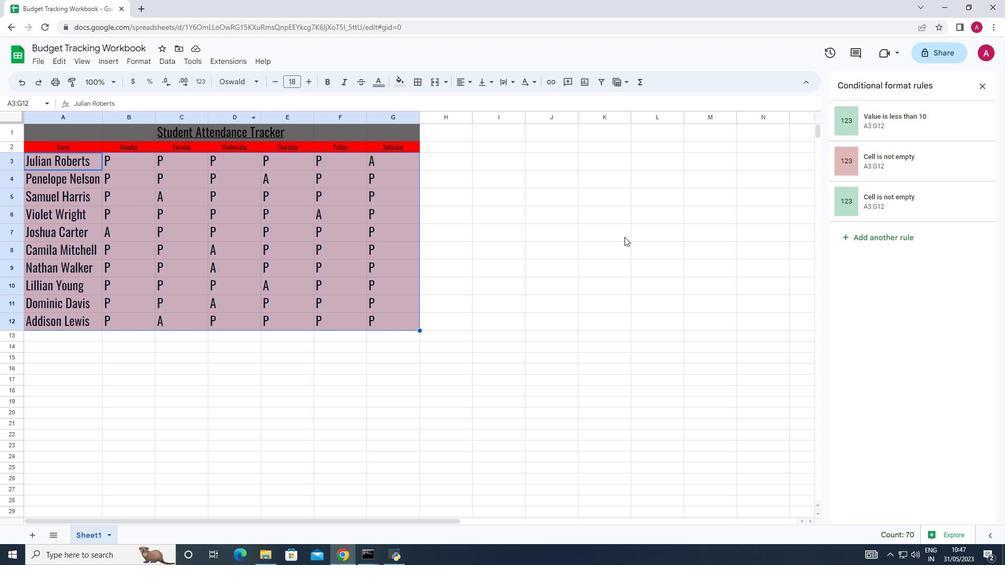 
Action: Mouse pressed left at (673, 263)
Screenshot: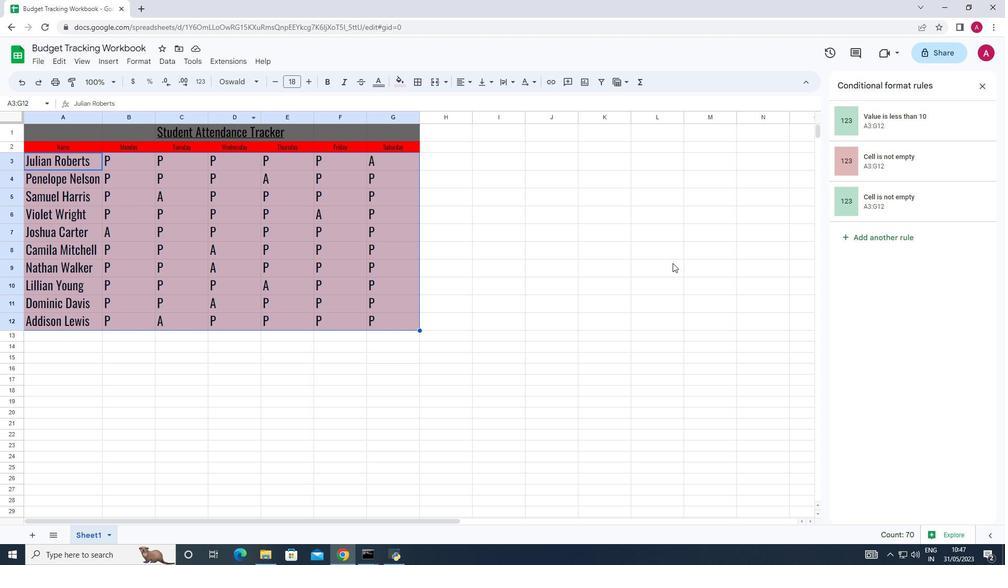 
Action: Mouse moved to (83, 168)
Screenshot: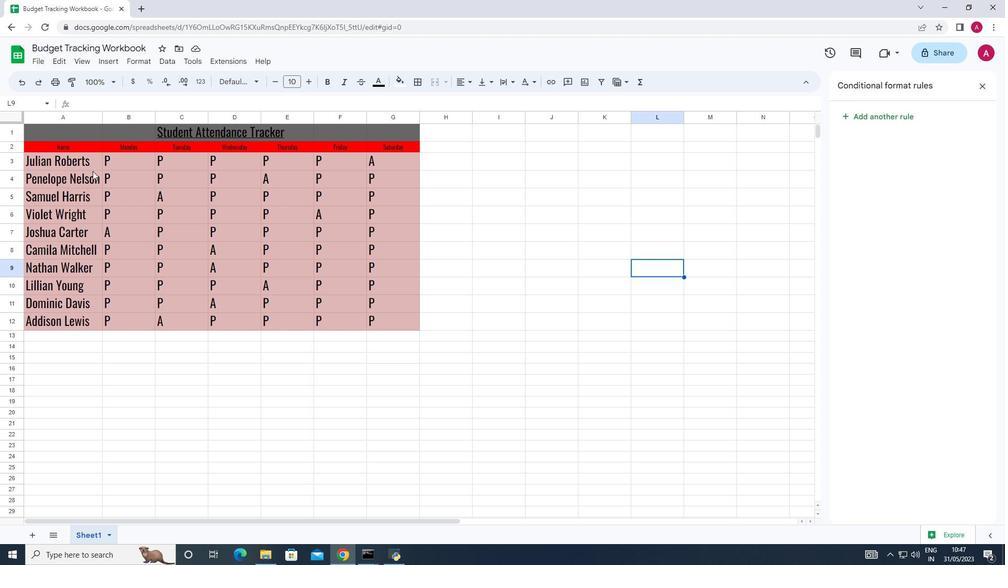 
